 Task: Create List Brand Identity Rollout in Board Project Planning to Workspace Digital Marketing Agencies. Create List Brand Identity Rebranding in Board Social Media Ad Campaign Management to Workspace Digital Marketing Agencies. Create List Brand Identity Consistency in Board Market Analysis for Market Penetration Strategy to Workspace Digital Marketing Agencies
Action: Mouse moved to (169, 110)
Screenshot: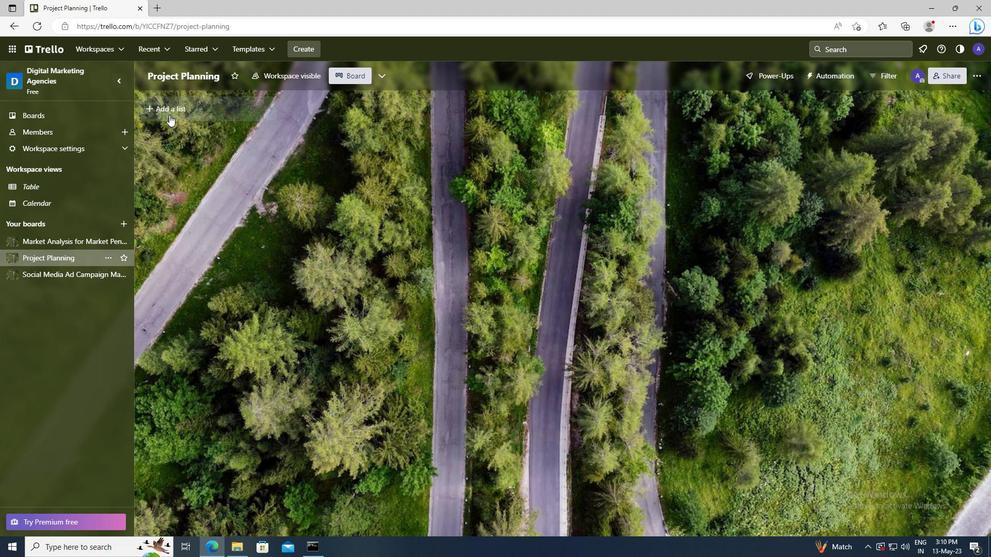 
Action: Mouse pressed left at (169, 110)
Screenshot: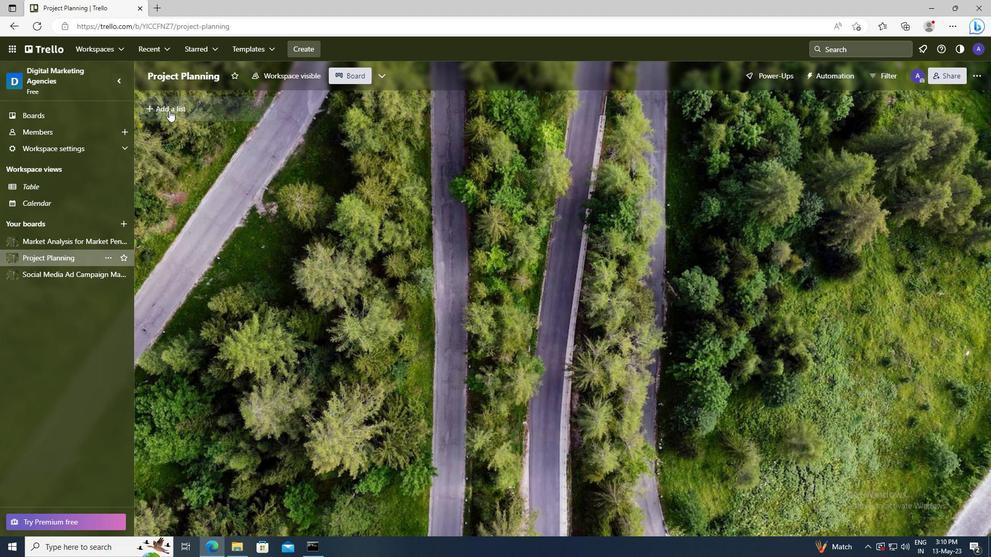 
Action: Key pressed <Key.shift>BRAND<Key.space><Key.shift>IDENTITY<Key.space><Key.shift>ROLLOUT
Screenshot: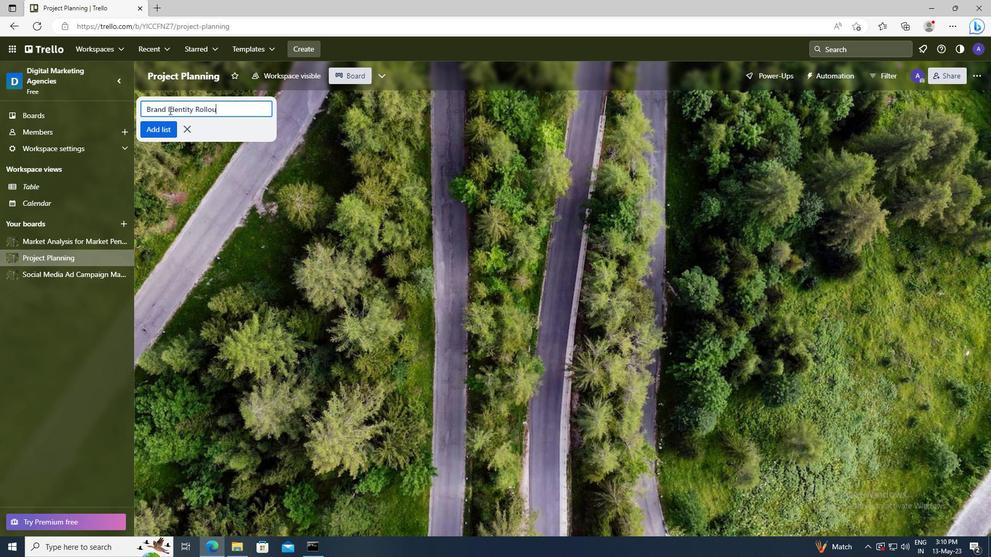 
Action: Mouse moved to (159, 128)
Screenshot: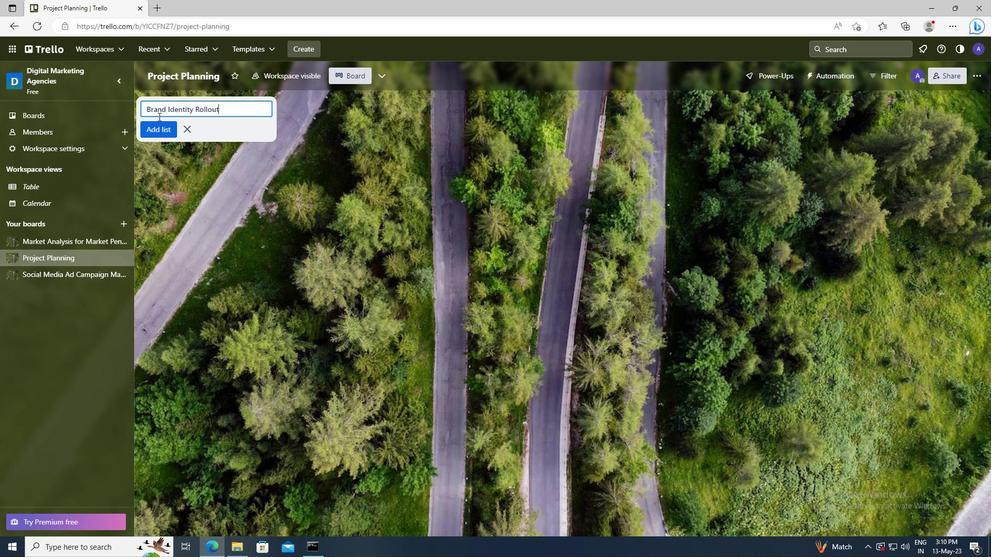 
Action: Mouse pressed left at (159, 128)
Screenshot: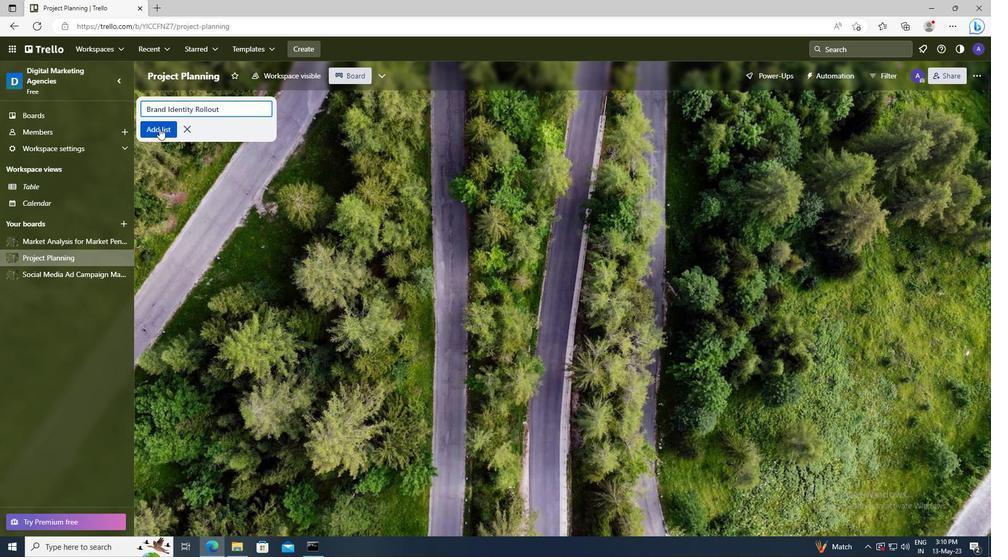 
Action: Mouse moved to (83, 275)
Screenshot: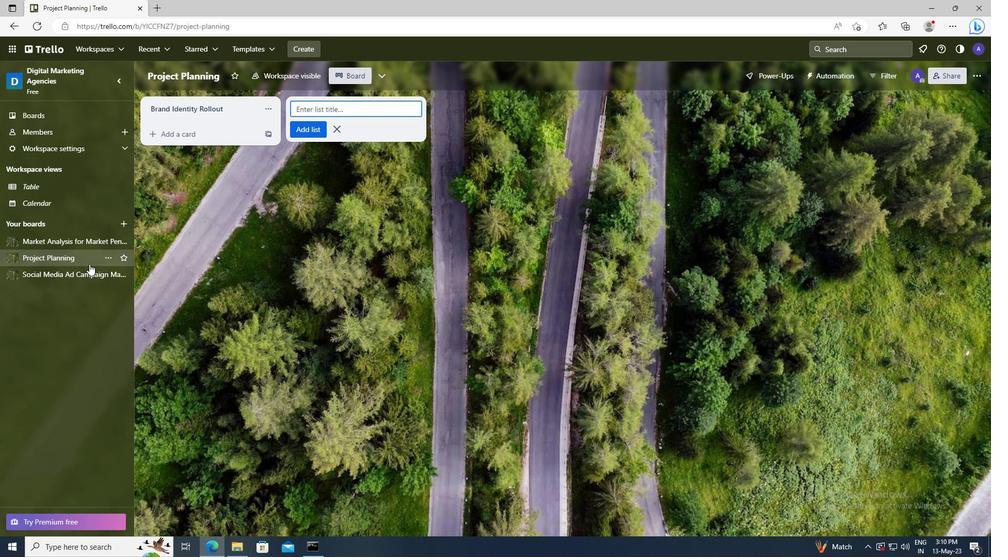 
Action: Mouse pressed left at (83, 275)
Screenshot: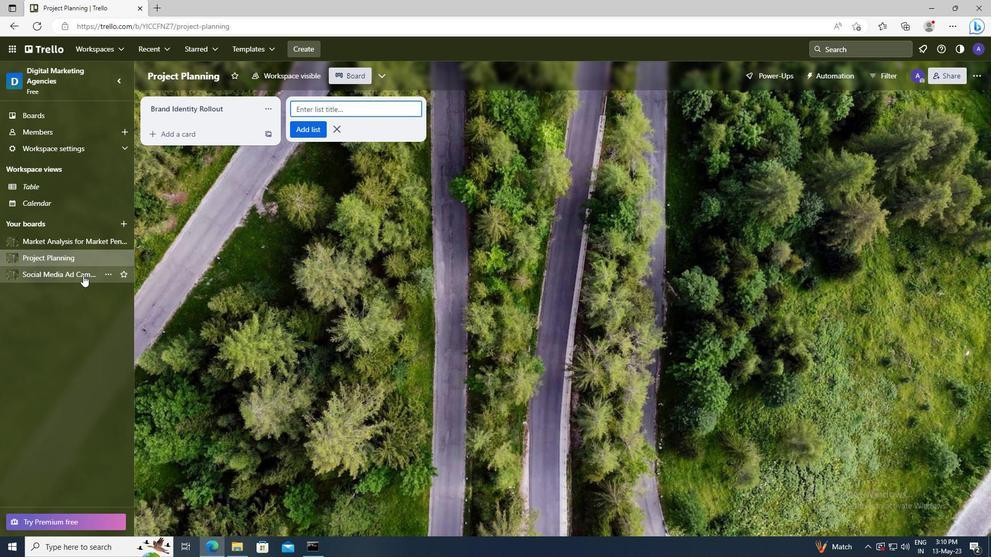 
Action: Mouse moved to (164, 109)
Screenshot: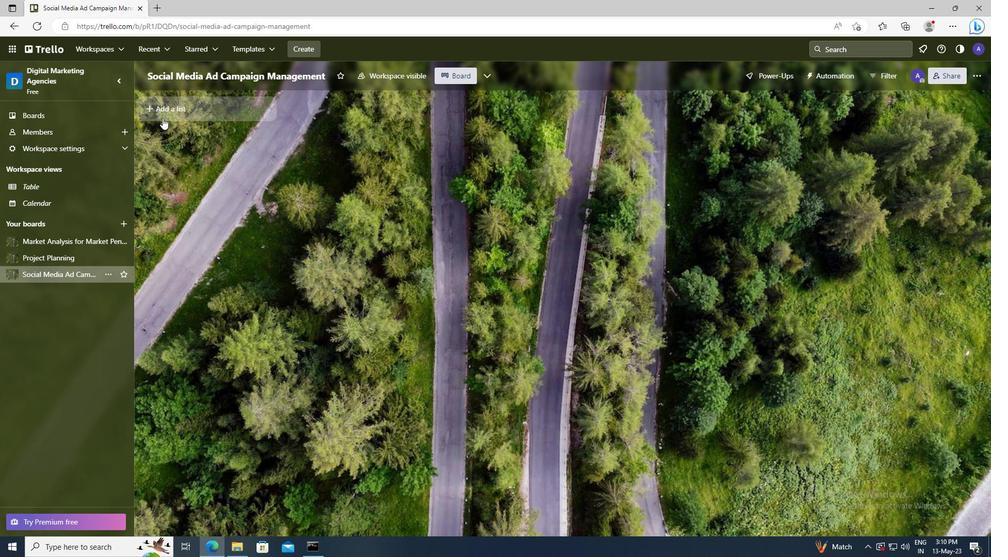 
Action: Mouse pressed left at (164, 109)
Screenshot: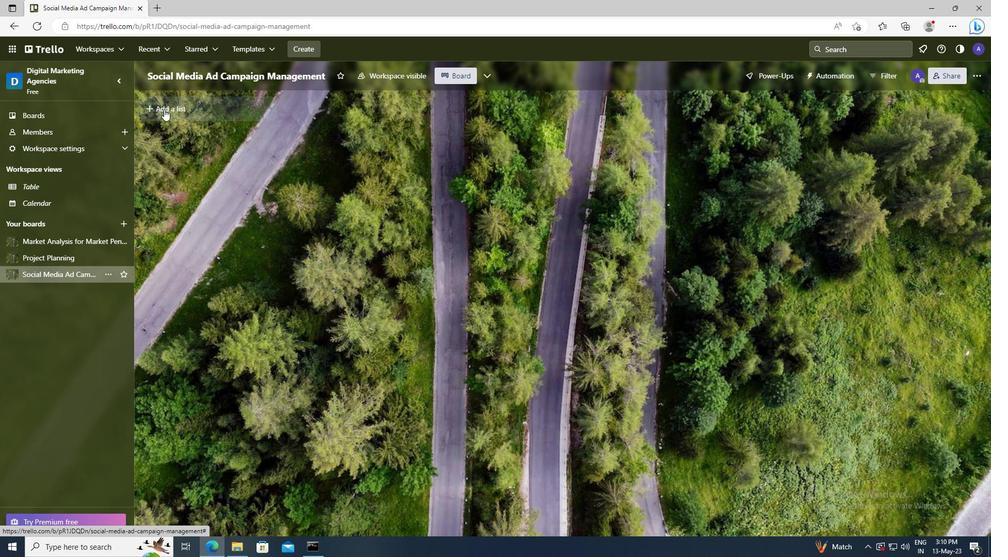 
Action: Key pressed <Key.shift>BRAND<Key.space><Key.shift>IDENTITY<Key.space><Key.shift>REBRANDING
Screenshot: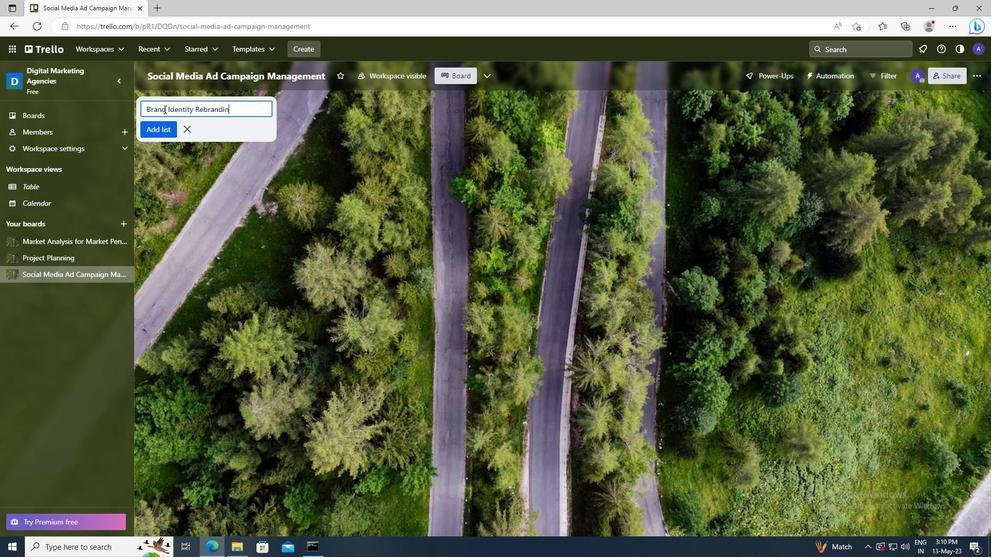 
Action: Mouse moved to (167, 129)
Screenshot: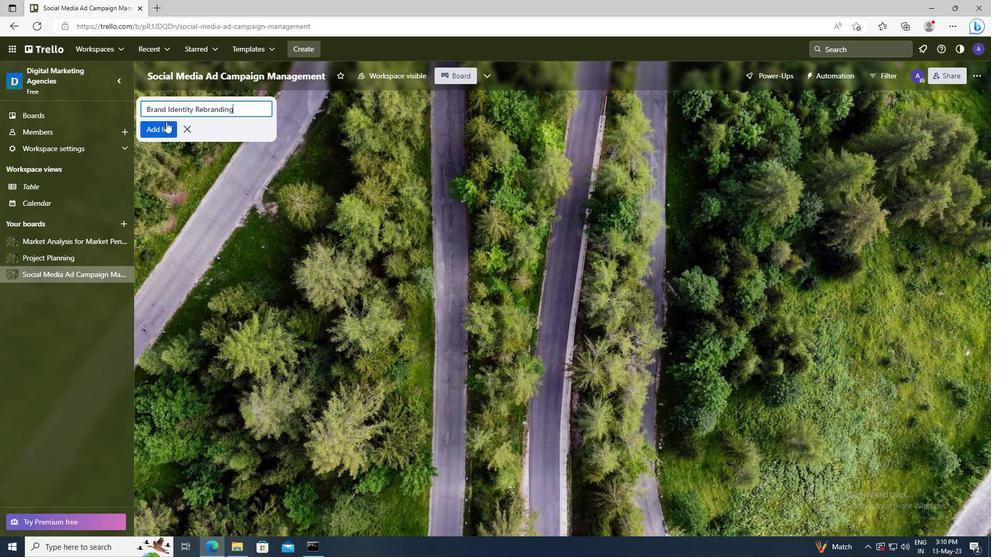 
Action: Mouse pressed left at (167, 129)
Screenshot: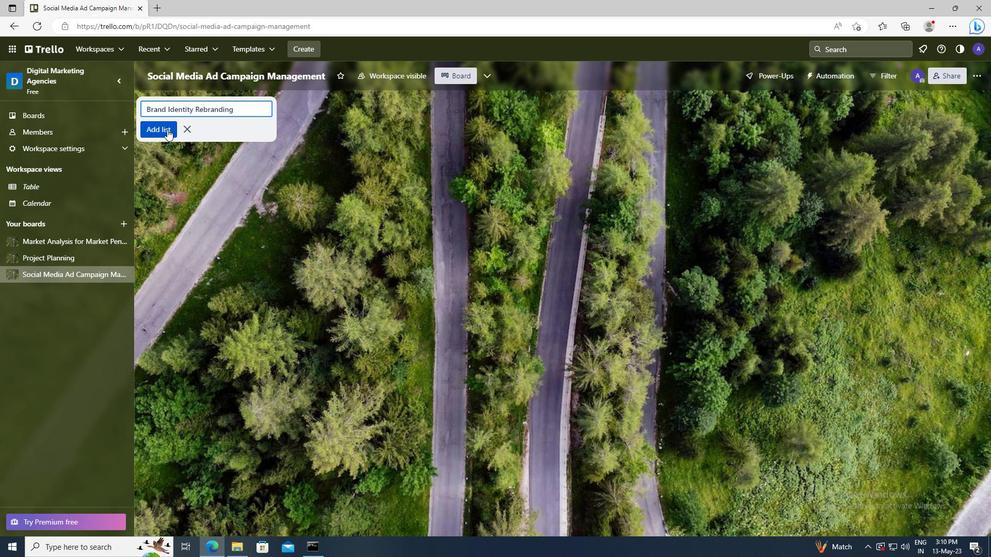 
Action: Mouse moved to (88, 242)
Screenshot: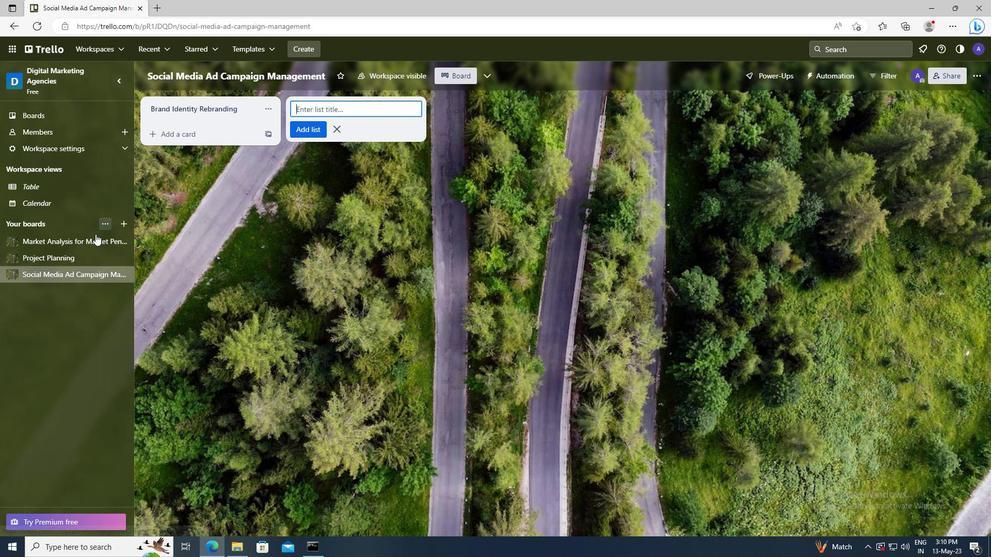 
Action: Mouse pressed left at (88, 242)
Screenshot: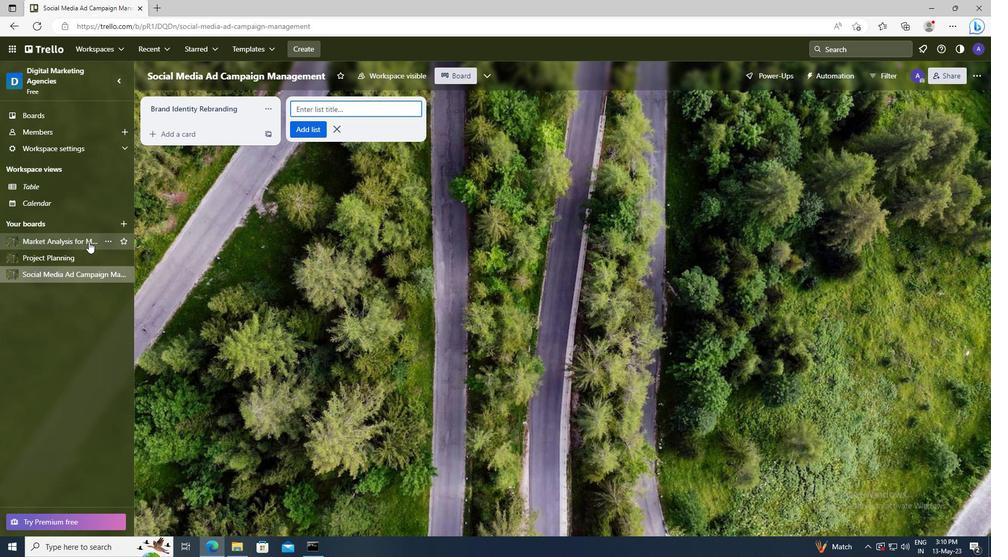 
Action: Mouse moved to (165, 111)
Screenshot: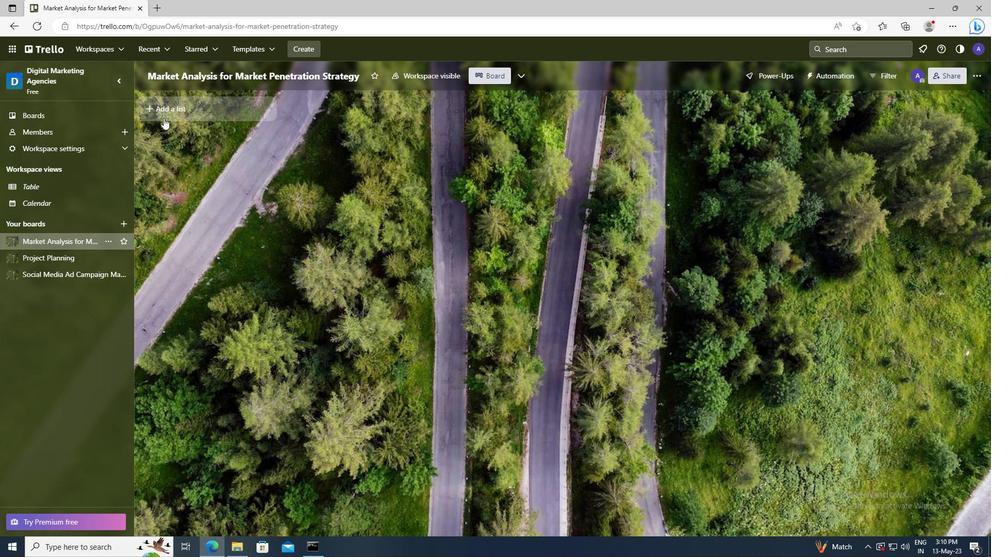 
Action: Mouse pressed left at (165, 111)
Screenshot: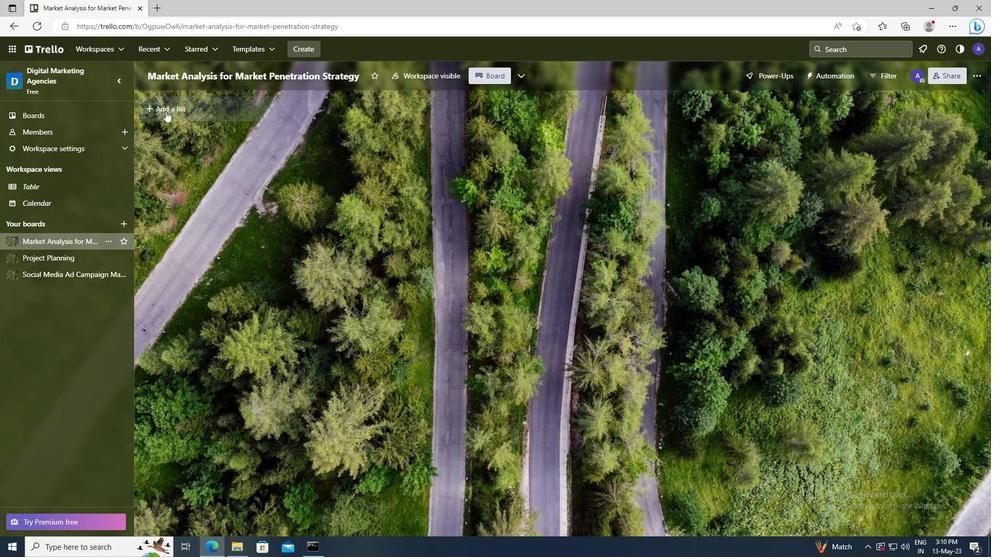 
Action: Key pressed <Key.shift>BRAND<Key.space><Key.shift>IDENTITY<Key.space><Key.shift>CONSISTENCY
Screenshot: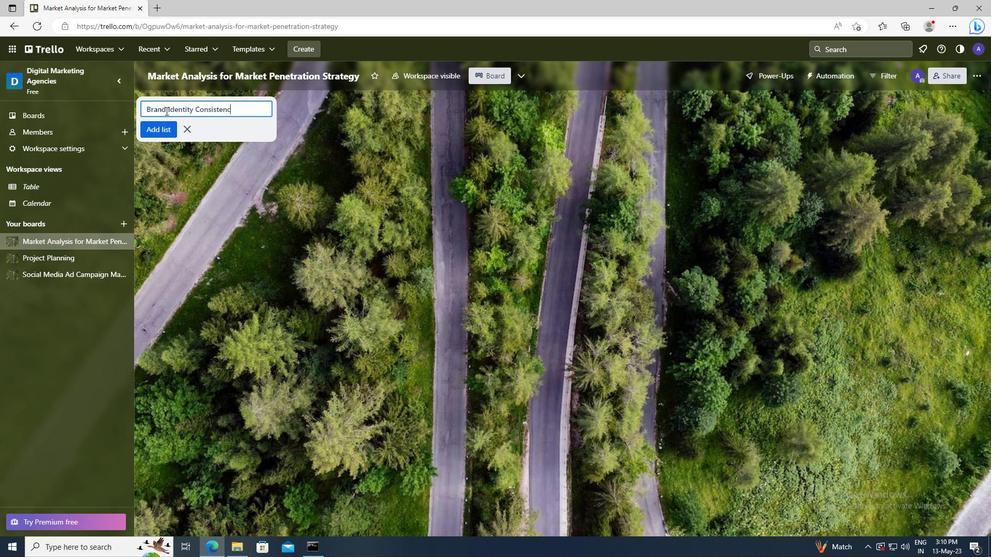 
Action: Mouse moved to (170, 127)
Screenshot: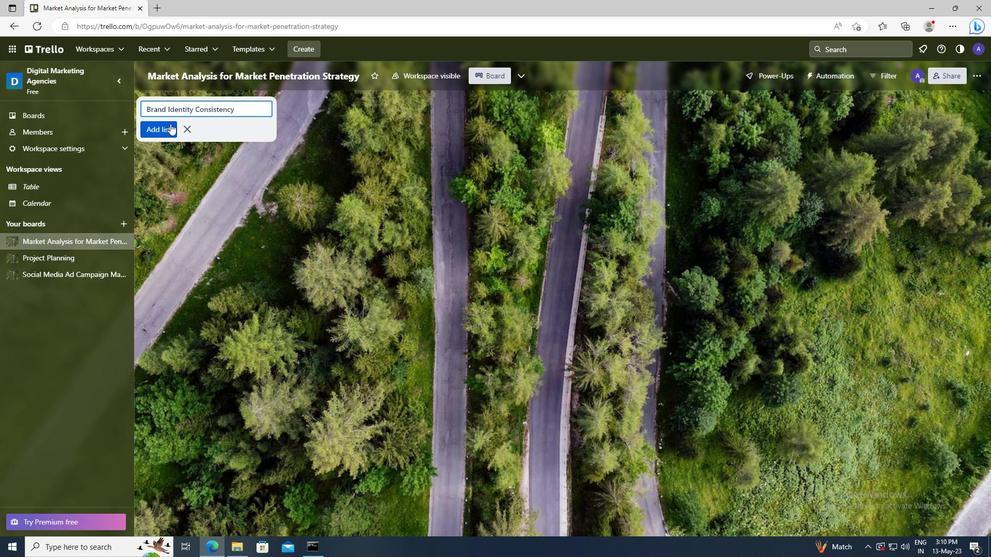 
Action: Mouse pressed left at (170, 127)
Screenshot: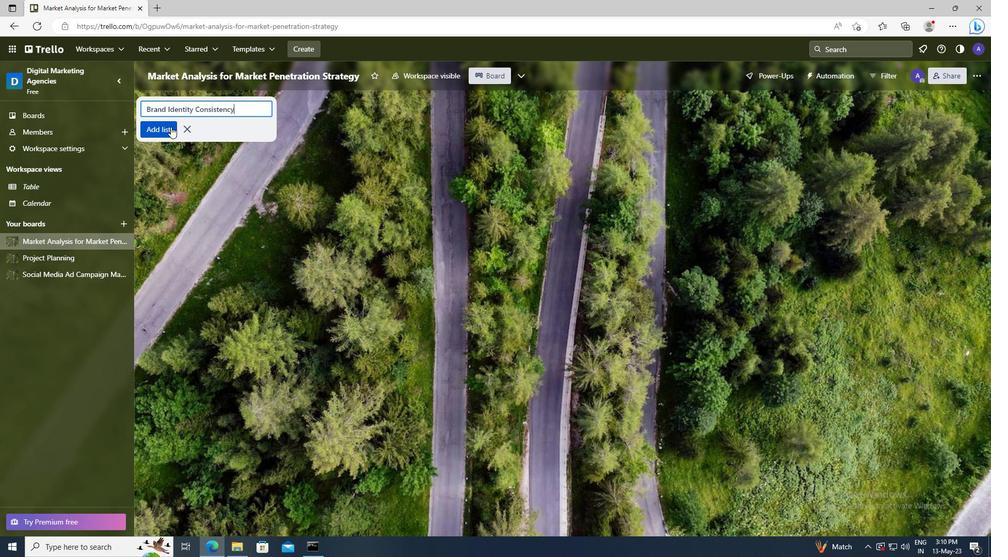
